 Task: For heading Arial black with underline.  font size for heading18,  'Change the font style of data to'Calibri.  and font size to 9,  Change the alignment of both headline & data to Align center.  In the sheet  Data Analysis Workbook Template
Action: Mouse moved to (780, 103)
Screenshot: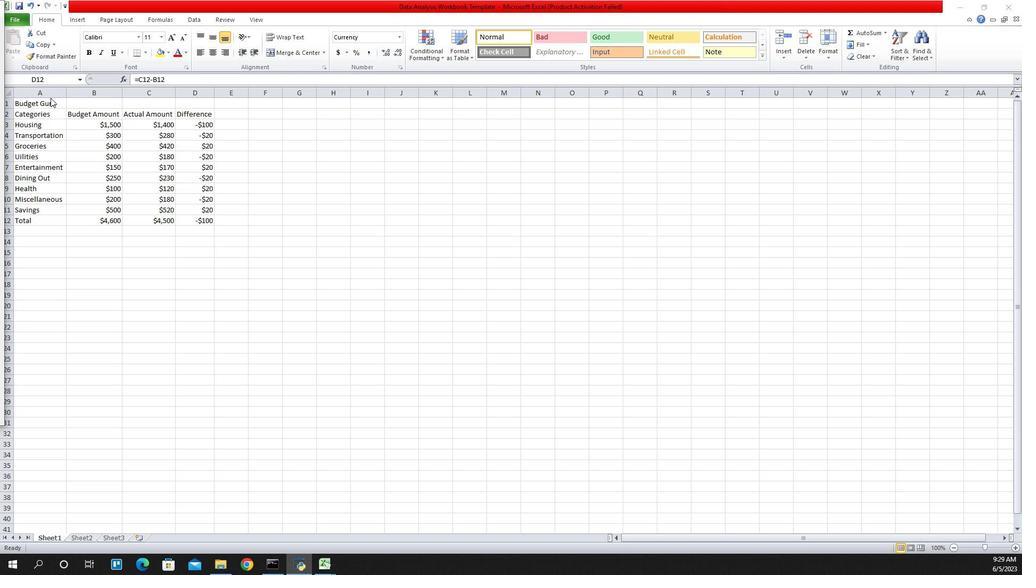 
Action: Mouse pressed left at (780, 103)
Screenshot: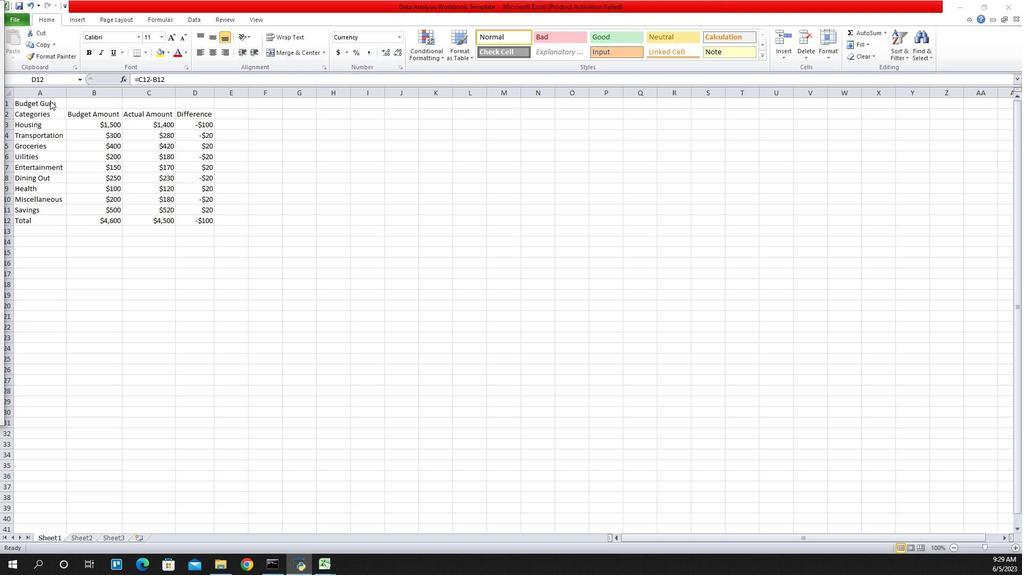 
Action: Mouse moved to (788, 106)
Screenshot: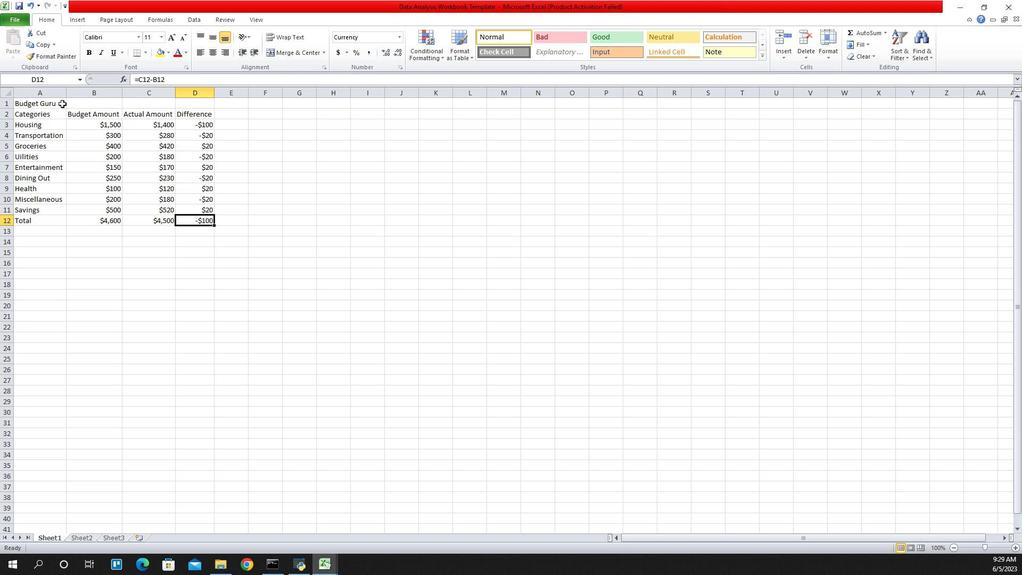 
Action: Mouse pressed left at (788, 106)
Screenshot: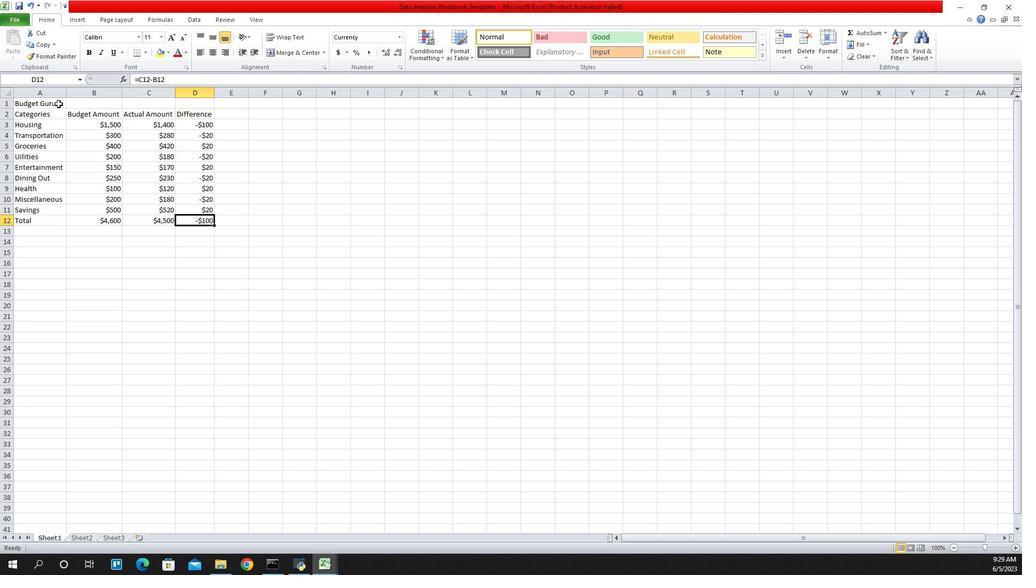 
Action: Mouse moved to (1021, 52)
Screenshot: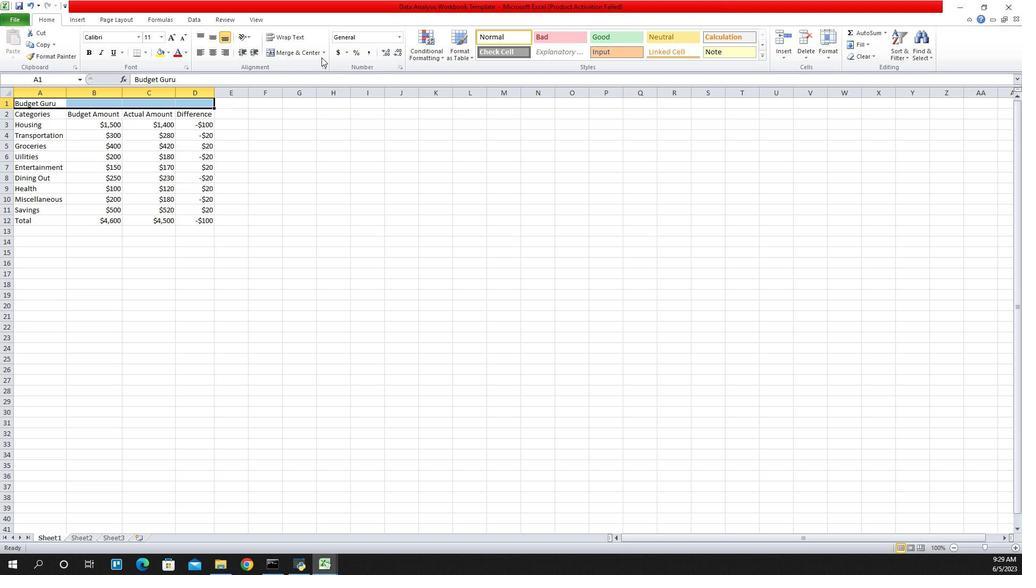 
Action: Mouse pressed left at (1021, 52)
Screenshot: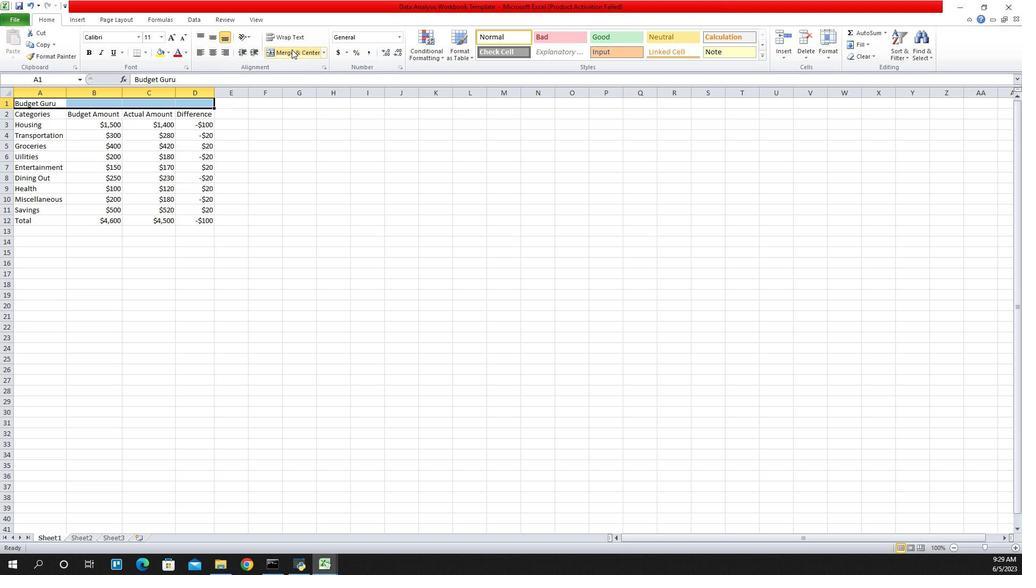 
Action: Mouse moved to (856, 38)
Screenshot: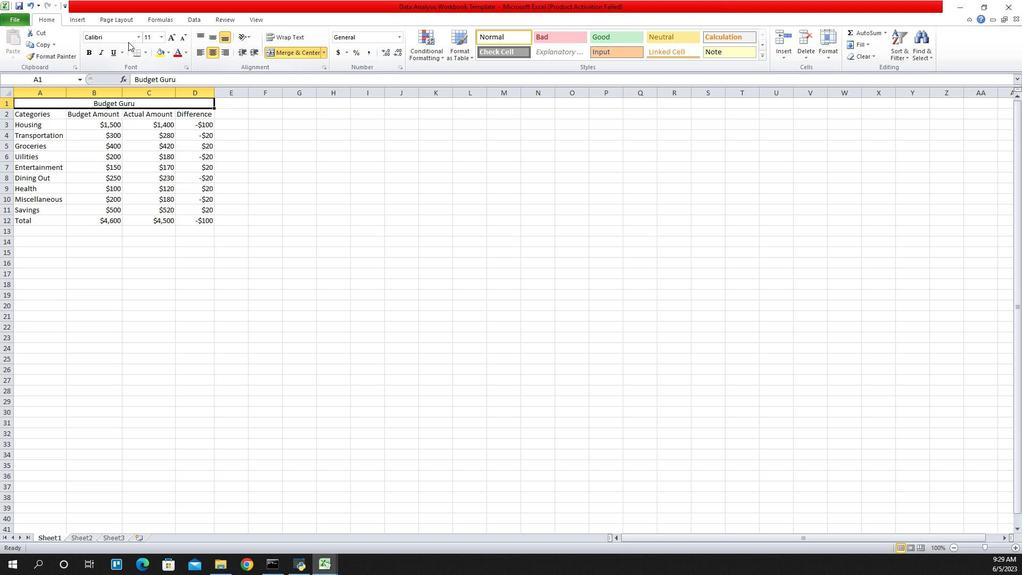 
Action: Mouse pressed left at (856, 38)
Screenshot: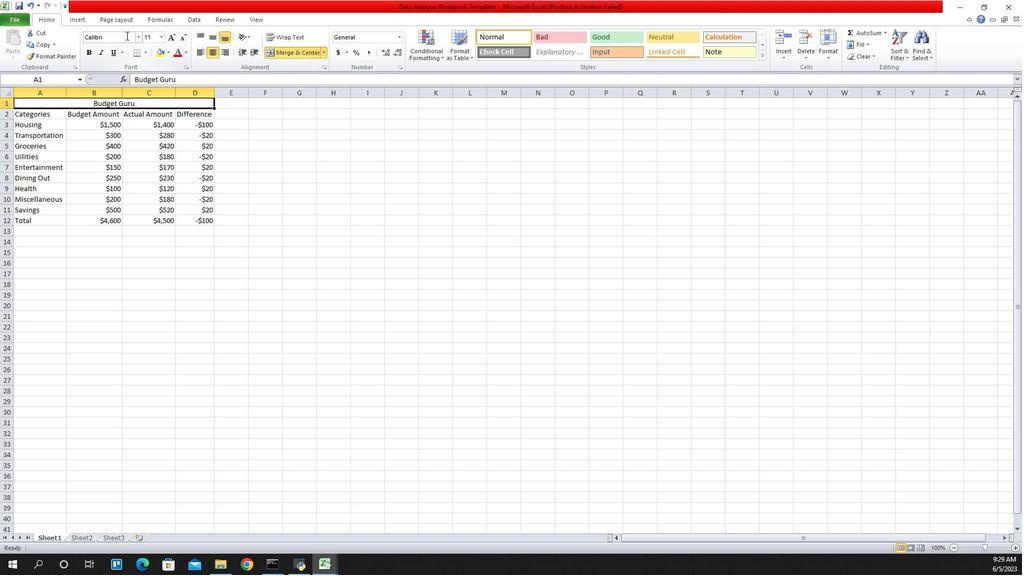 
Action: Key pressed <Key.caps_lock>A<Key.caps_lock>rial<Key.space><Key.caps_lock>B<Key.caps_lock>lack<Key.enter>
Screenshot: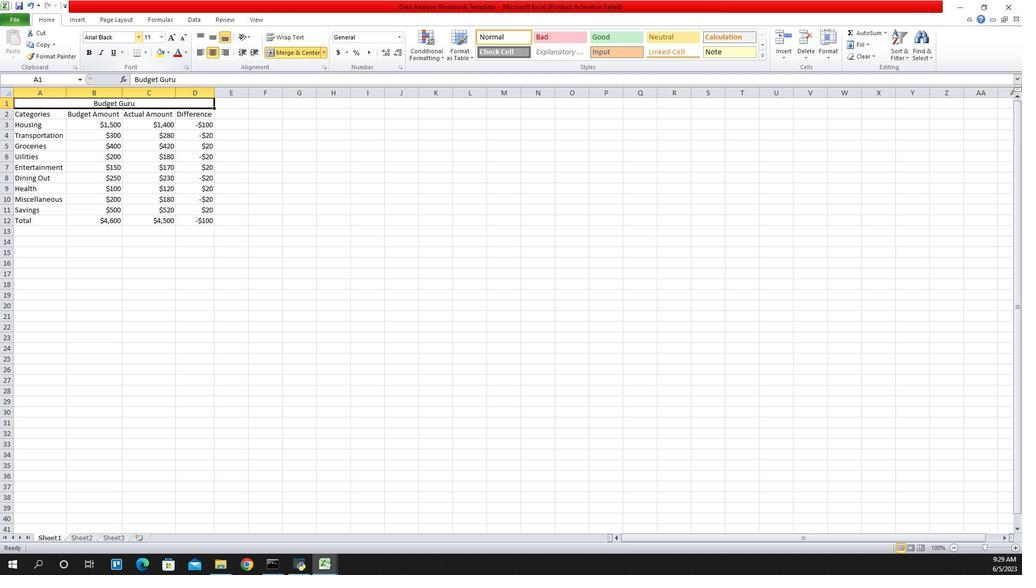 
Action: Mouse moved to (840, 54)
Screenshot: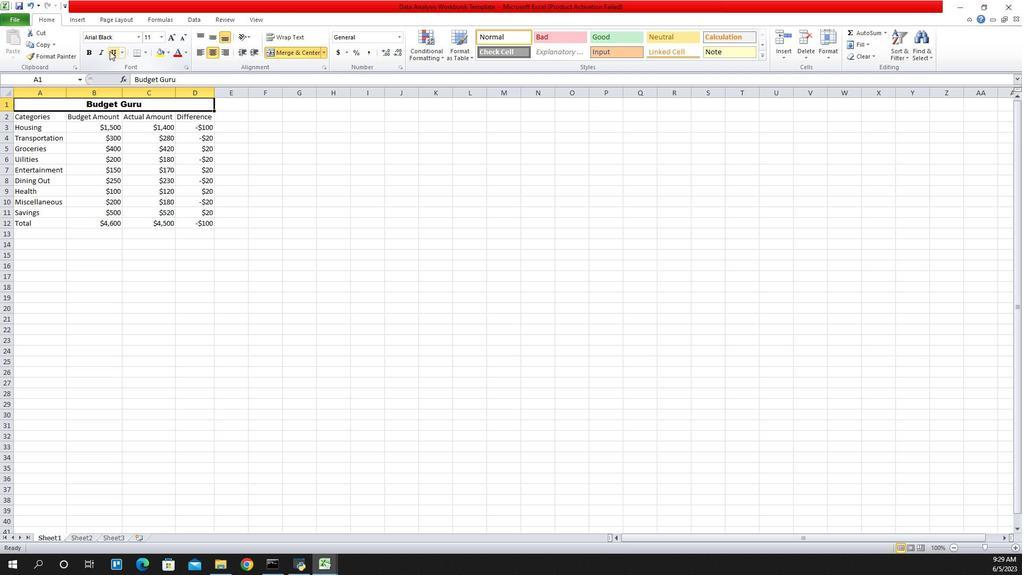 
Action: Mouse pressed left at (840, 54)
Screenshot: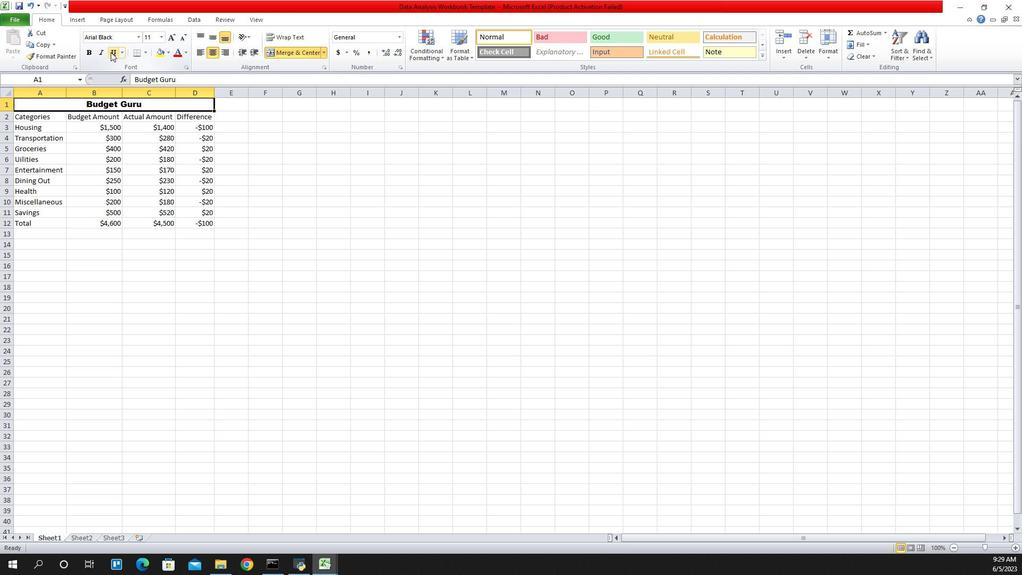 
Action: Mouse moved to (892, 40)
Screenshot: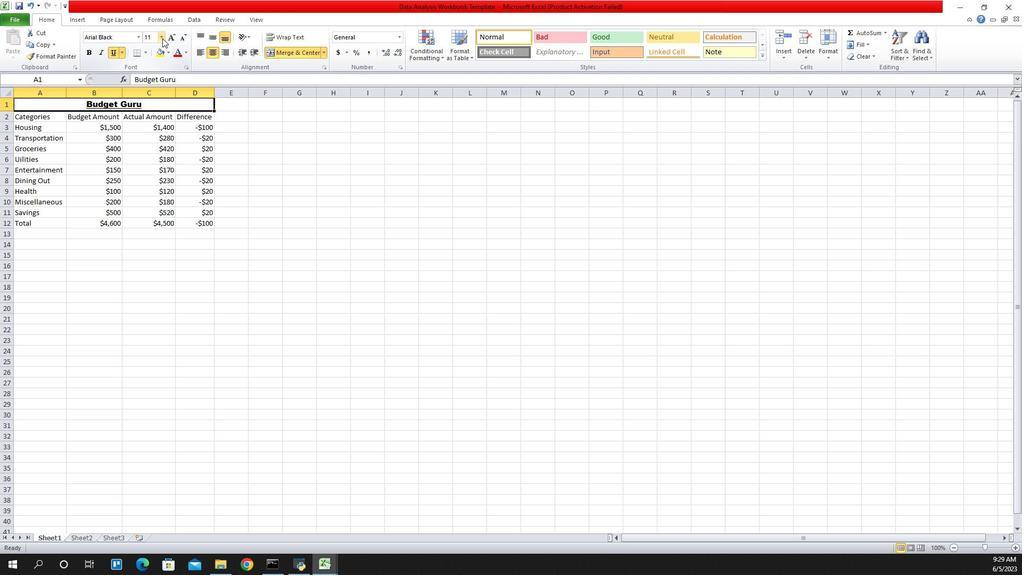 
Action: Mouse pressed left at (892, 40)
Screenshot: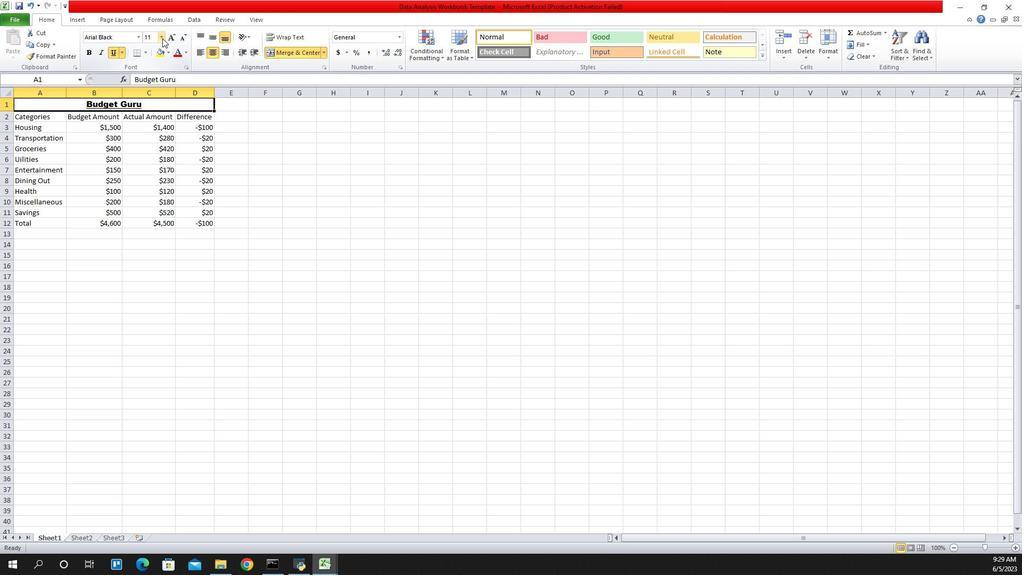 
Action: Mouse moved to (882, 115)
Screenshot: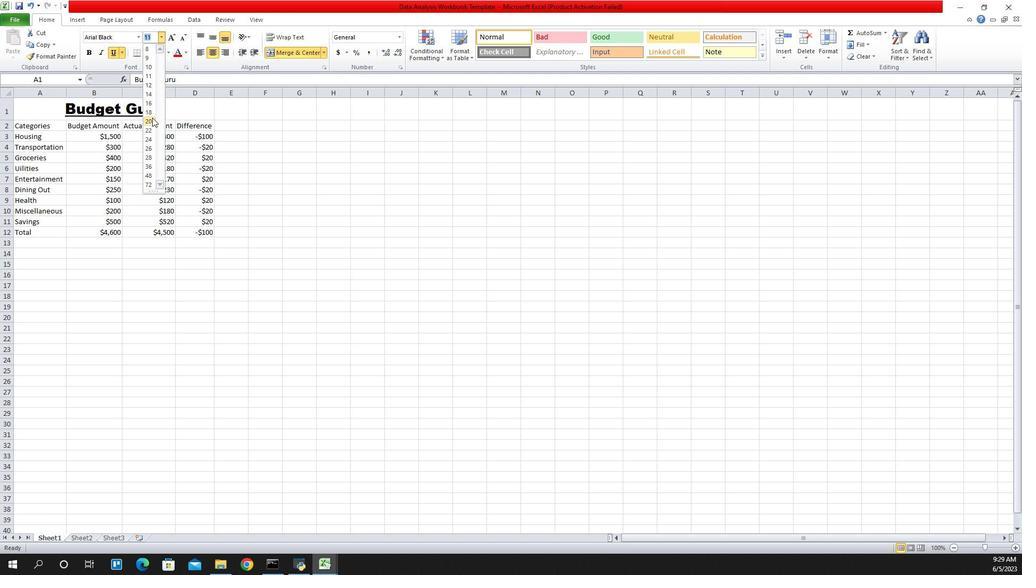 
Action: Mouse pressed left at (882, 115)
Screenshot: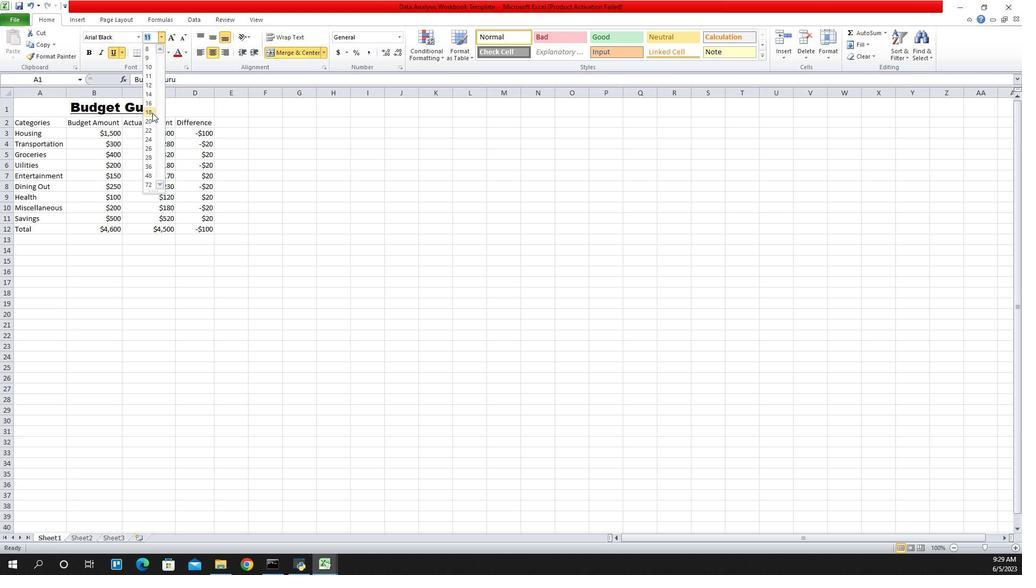 
Action: Mouse moved to (781, 126)
Screenshot: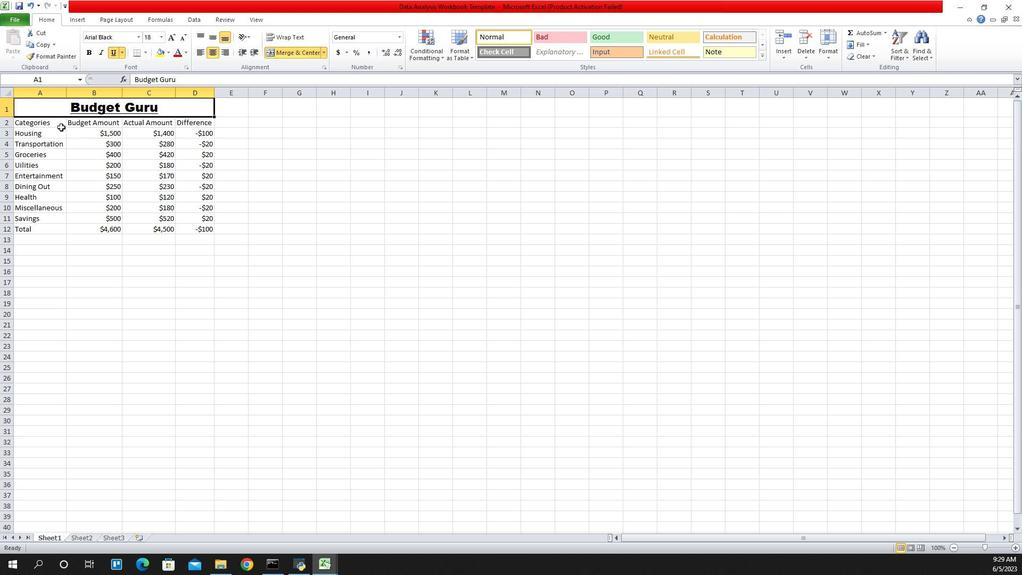 
Action: Mouse pressed left at (781, 126)
Screenshot: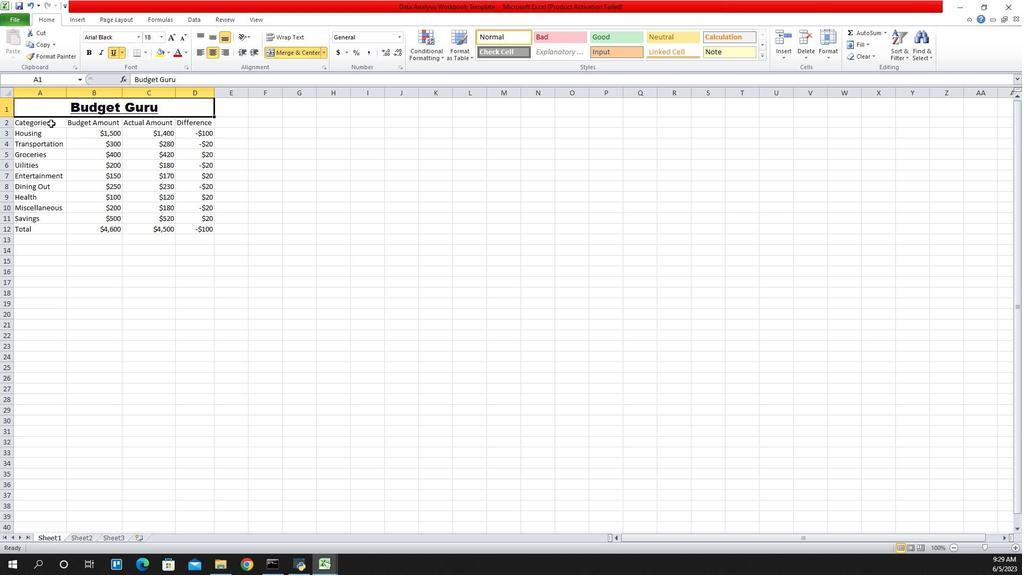 
Action: Mouse moved to (855, 45)
Screenshot: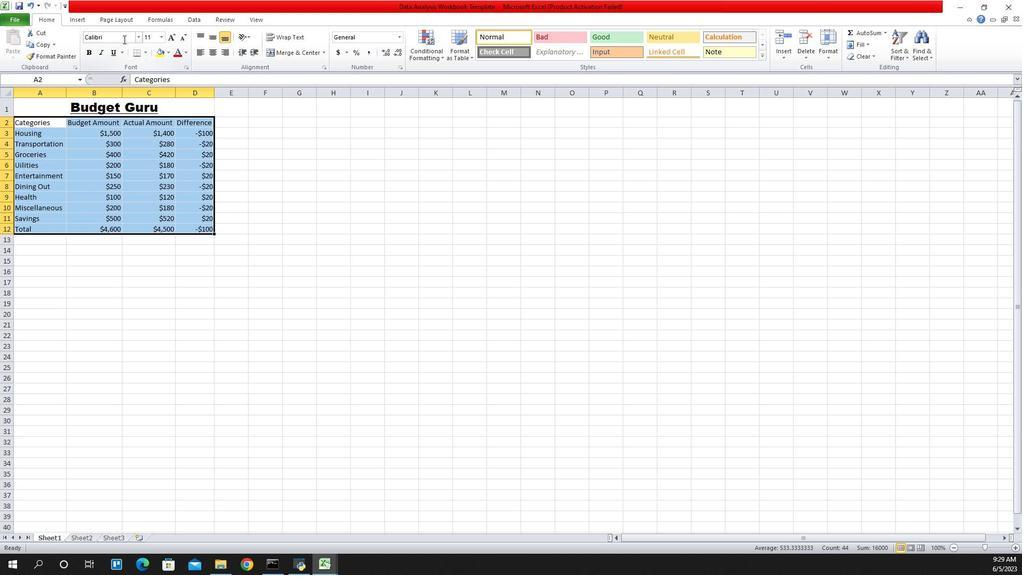 
Action: Mouse pressed left at (855, 45)
Screenshot: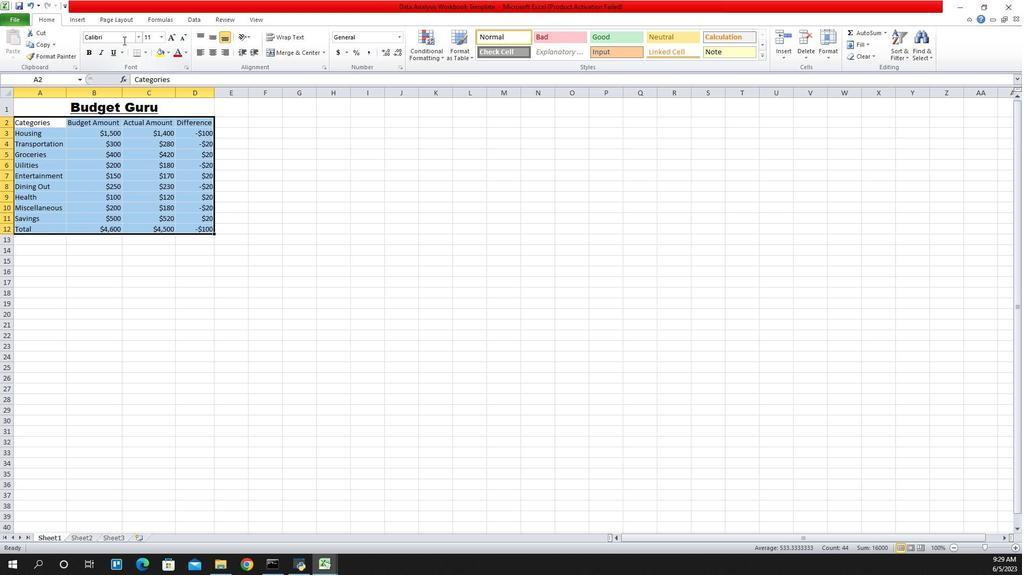 
Action: Mouse moved to (858, 42)
Screenshot: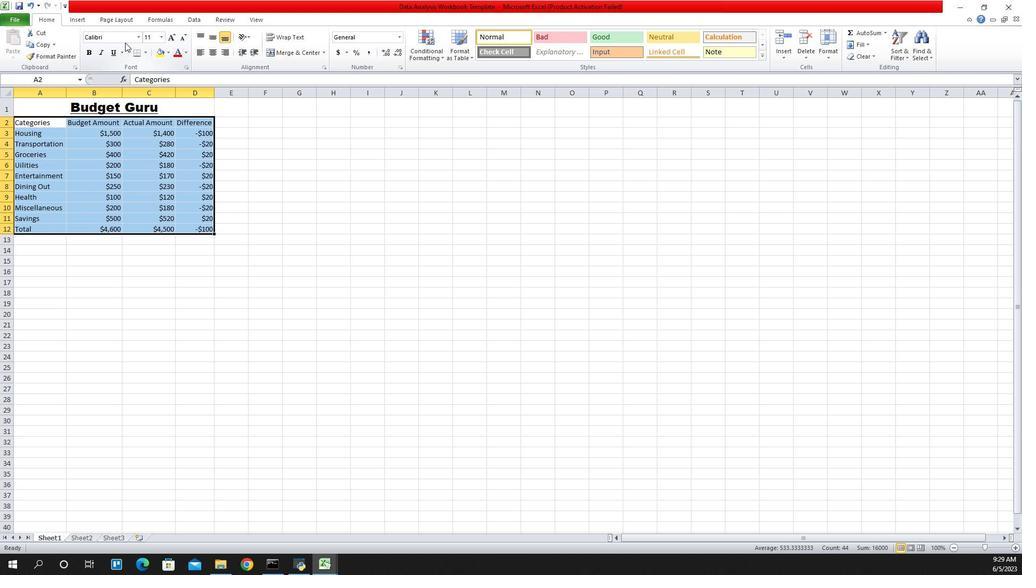 
Action: Mouse pressed left at (858, 42)
Screenshot: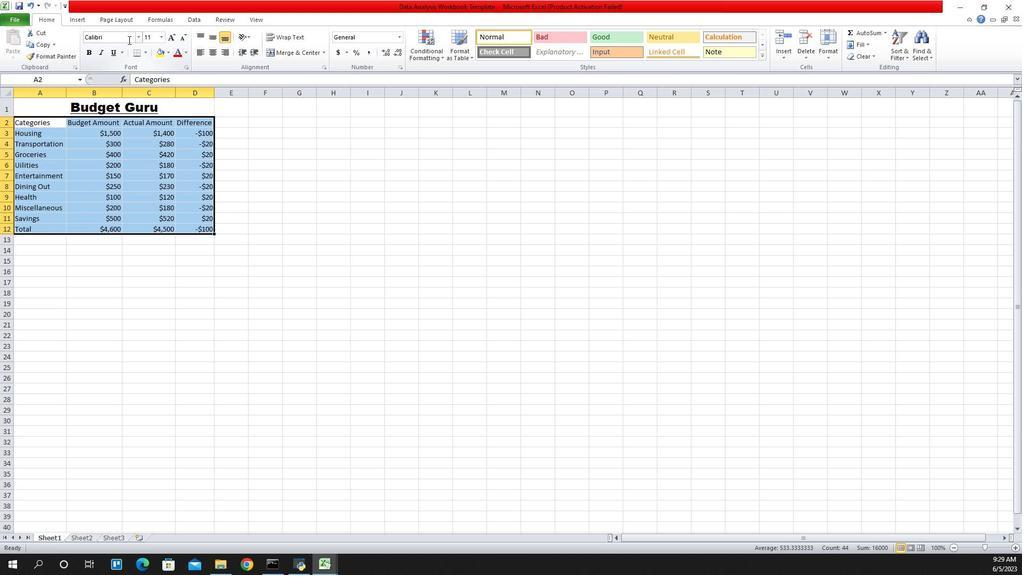 
Action: Key pressed calibri<Key.enter>
Screenshot: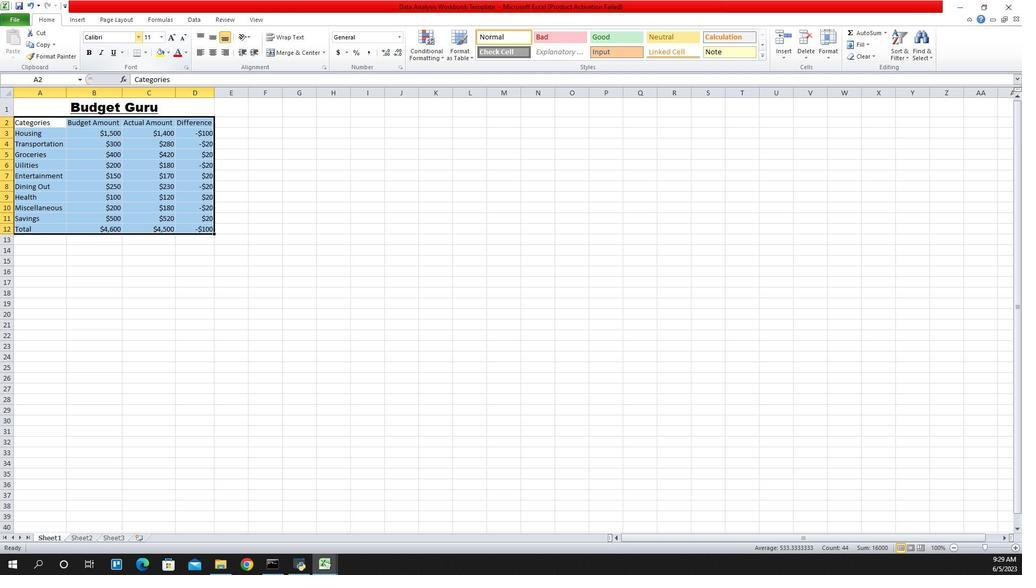 
Action: Mouse moved to (891, 38)
Screenshot: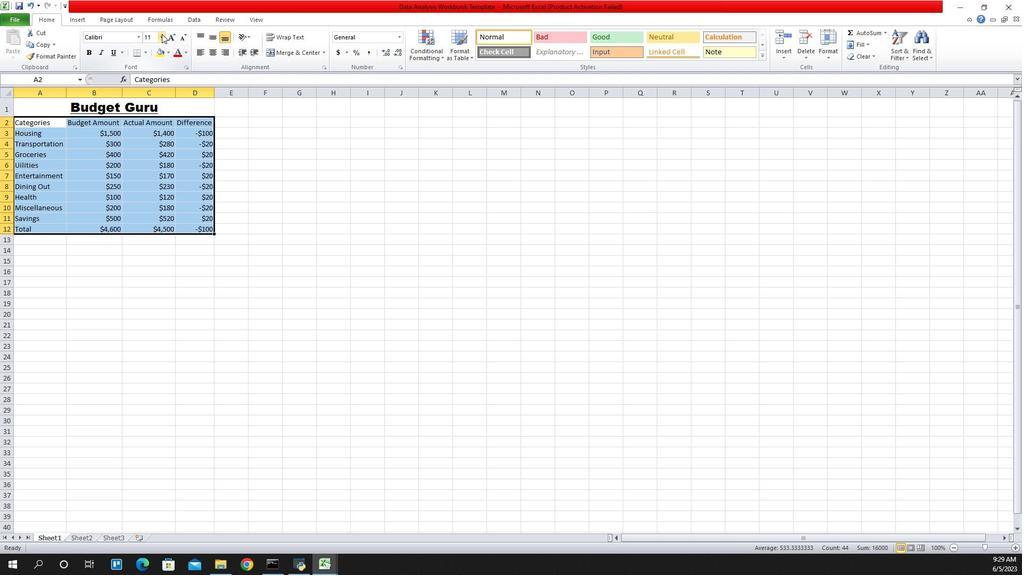 
Action: Mouse pressed left at (891, 38)
Screenshot: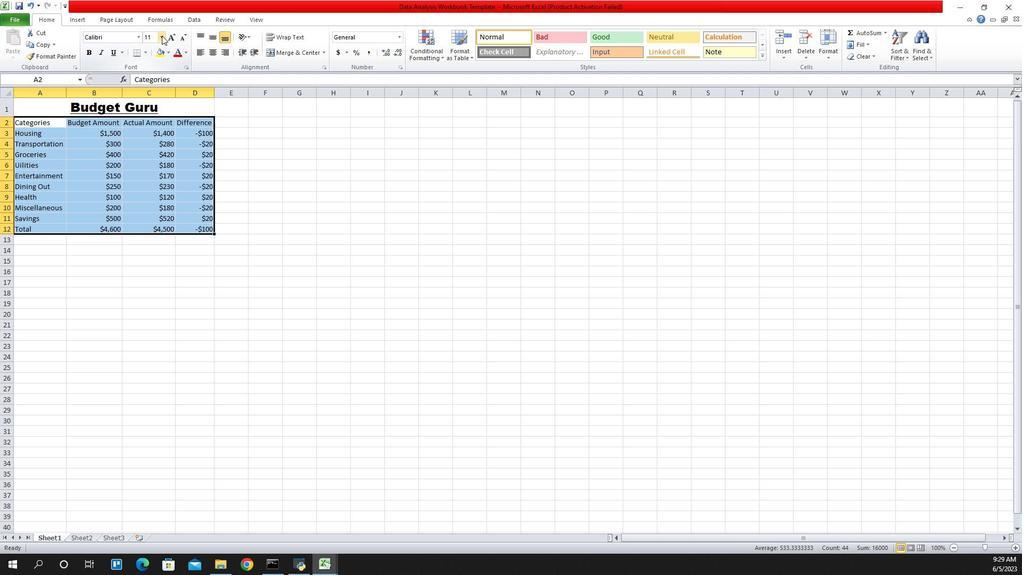 
Action: Mouse moved to (881, 61)
Screenshot: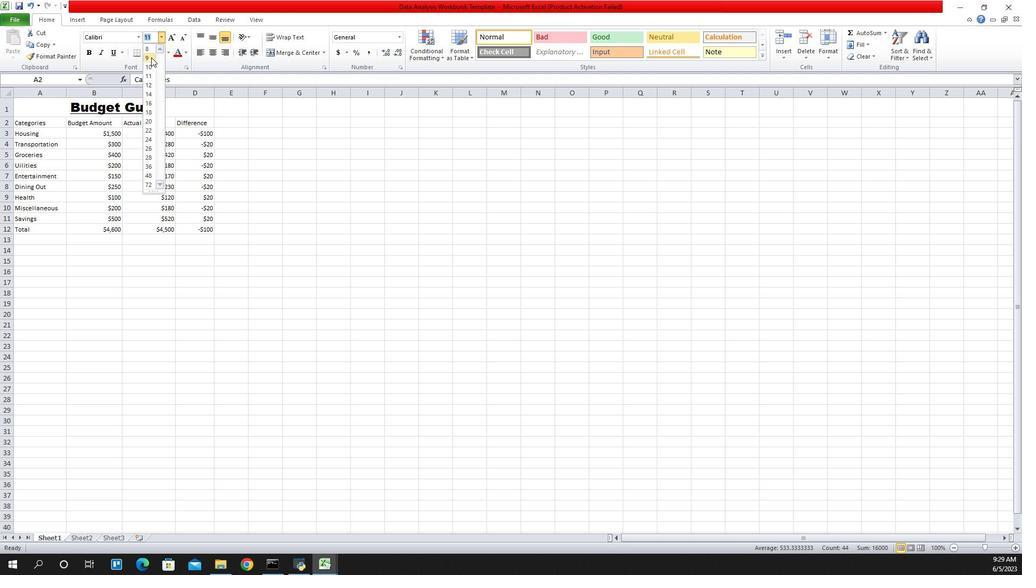 
Action: Mouse pressed left at (881, 61)
Screenshot: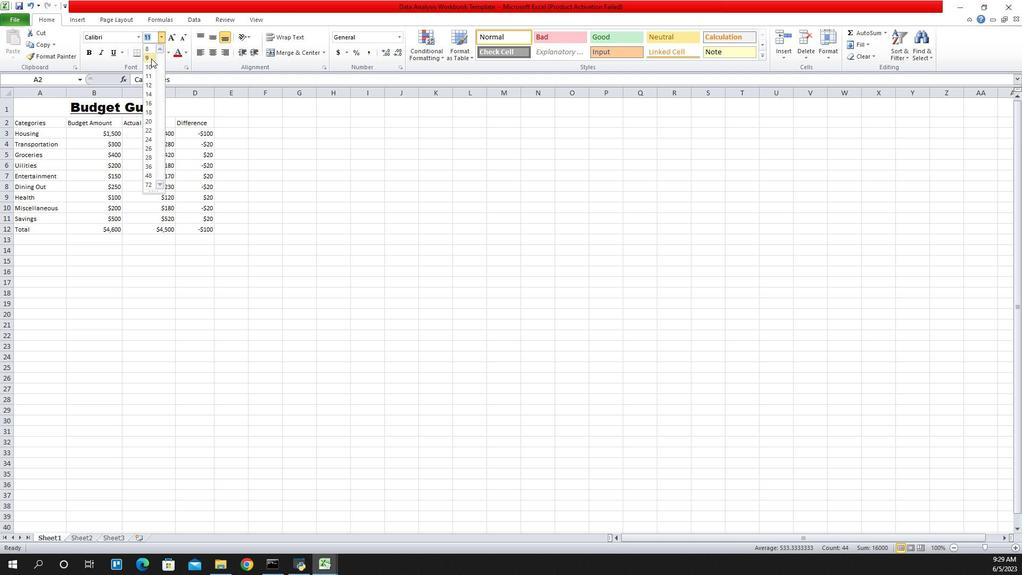 
Action: Mouse moved to (792, 111)
Screenshot: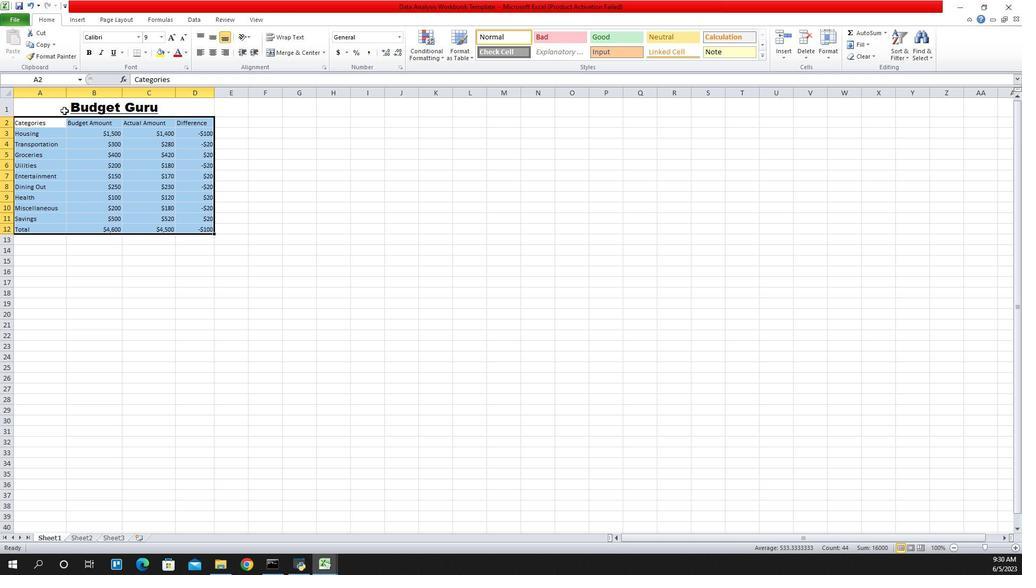 
Action: Mouse pressed left at (792, 111)
Screenshot: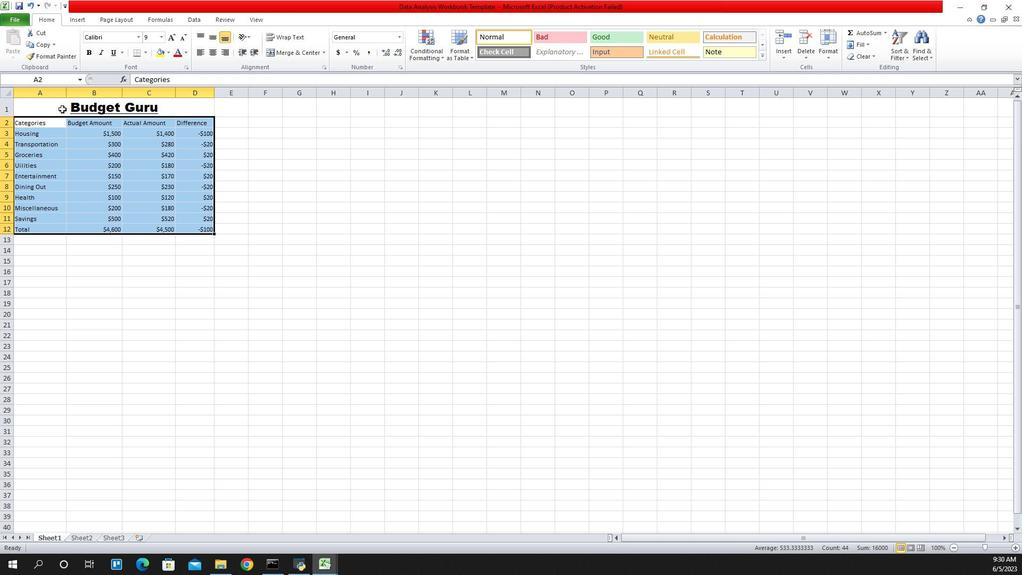 
Action: Mouse moved to (943, 58)
Screenshot: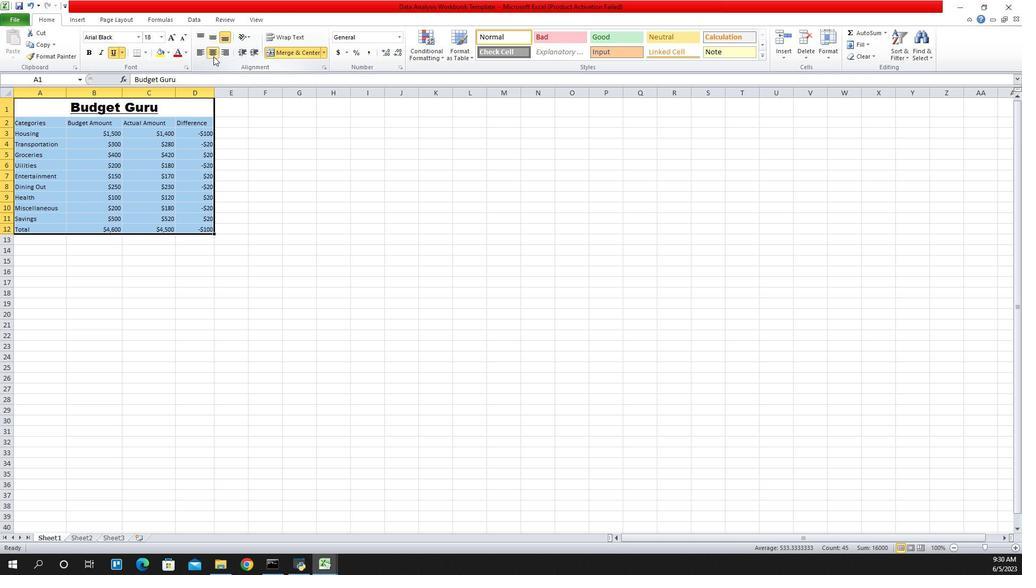 
Action: Mouse pressed left at (943, 58)
Screenshot: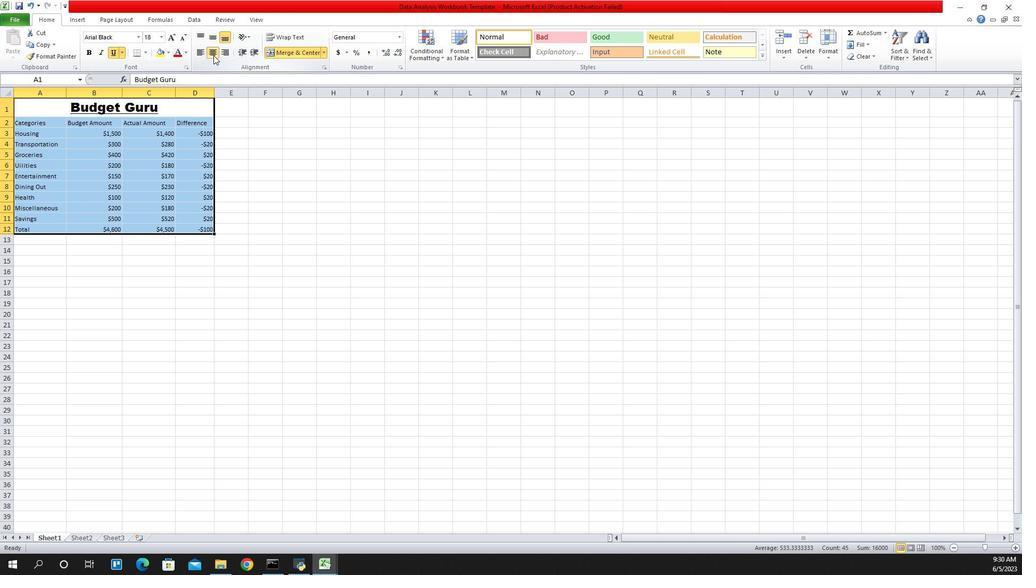 
Action: Mouse pressed left at (943, 58)
Screenshot: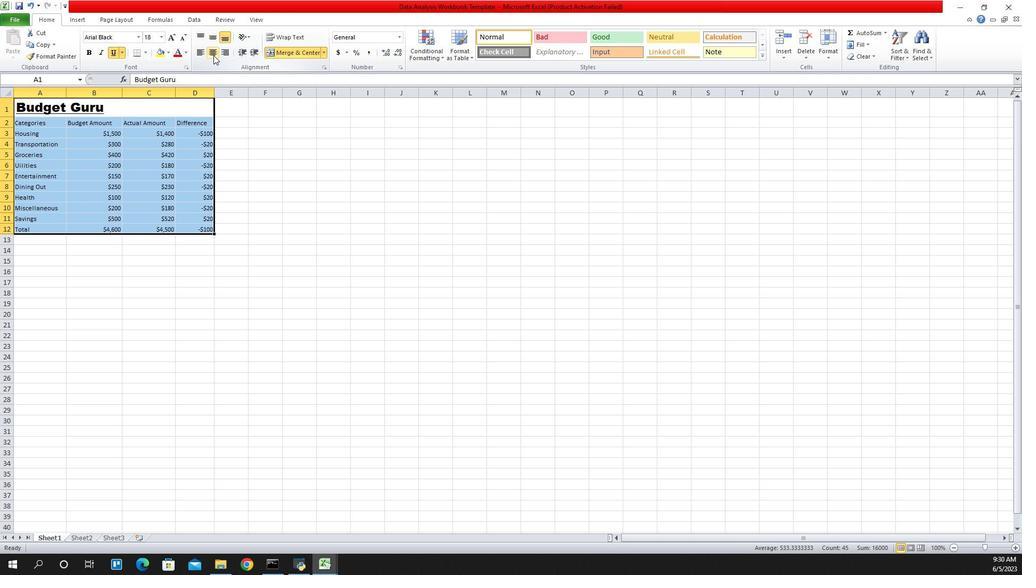 
Action: Mouse moved to (919, 231)
Screenshot: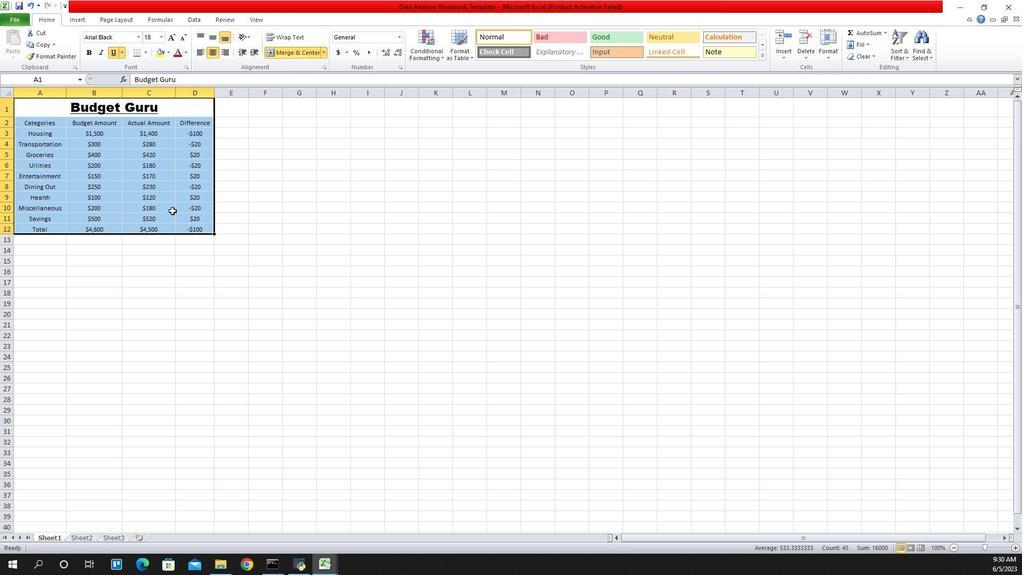 
Action: Mouse pressed left at (919, 231)
Screenshot: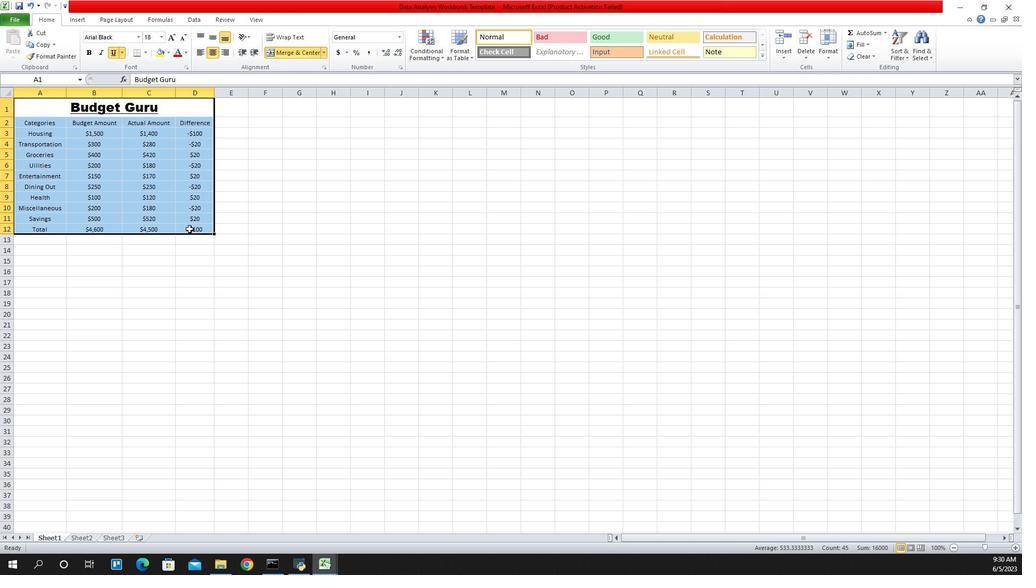 
Action: Key pressed <Key.shift>
Screenshot: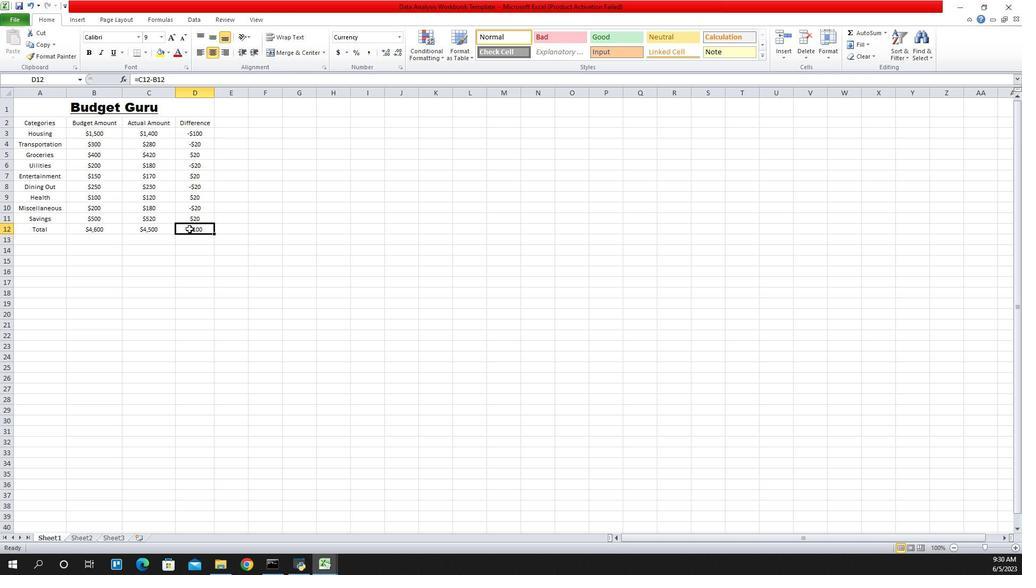 
Action: Mouse moved to (920, 229)
Screenshot: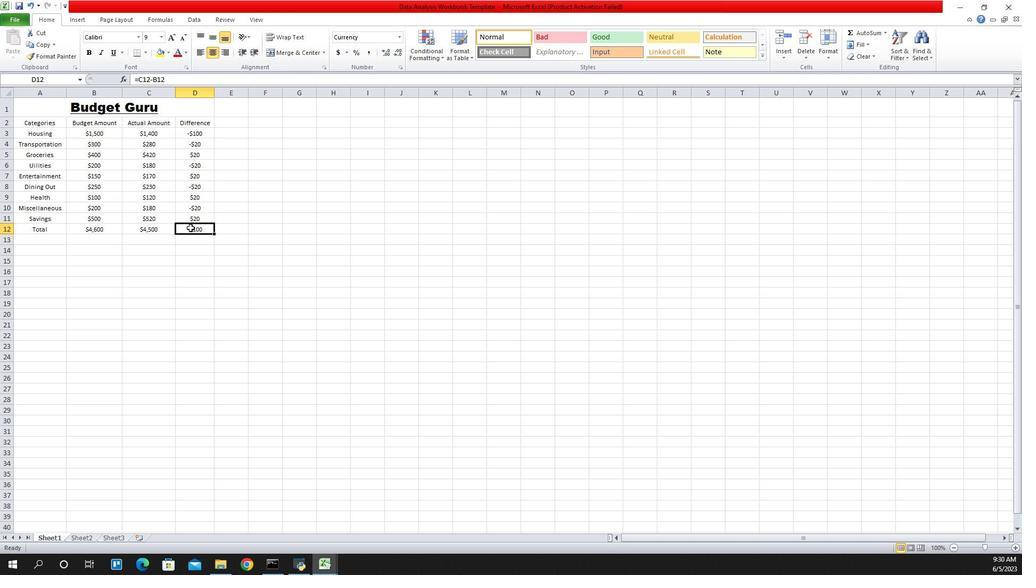 
Action: Key pressed <Key.shift><Key.shift><Key.shift>
Screenshot: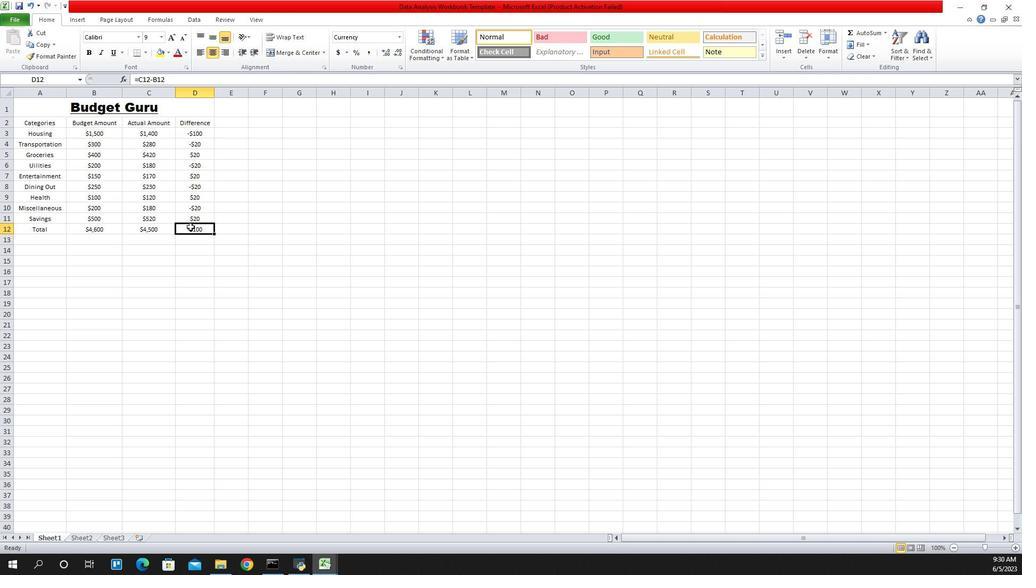 
Action: Mouse moved to (920, 228)
Screenshot: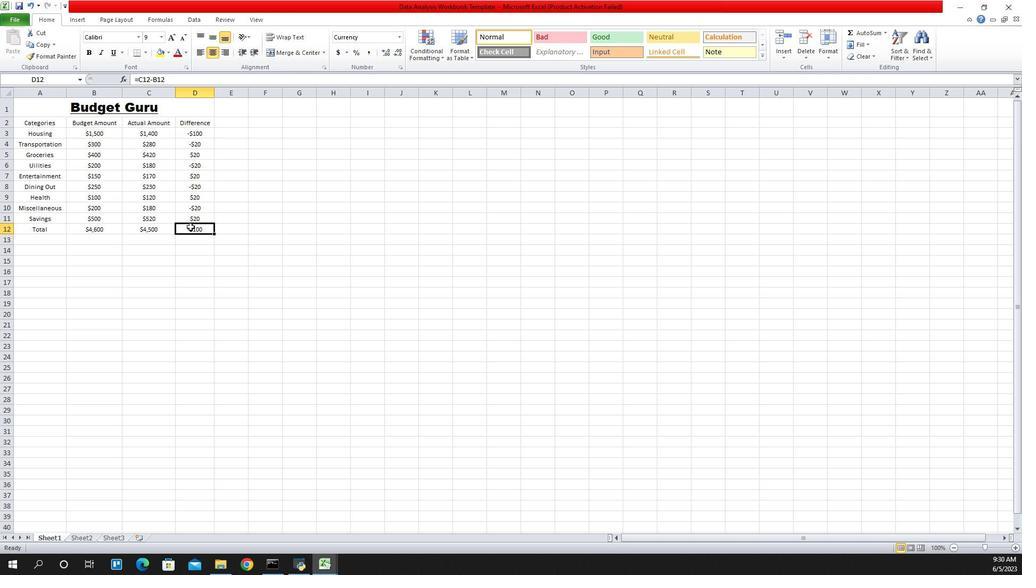 
Action: Key pressed ctrl+S
Screenshot: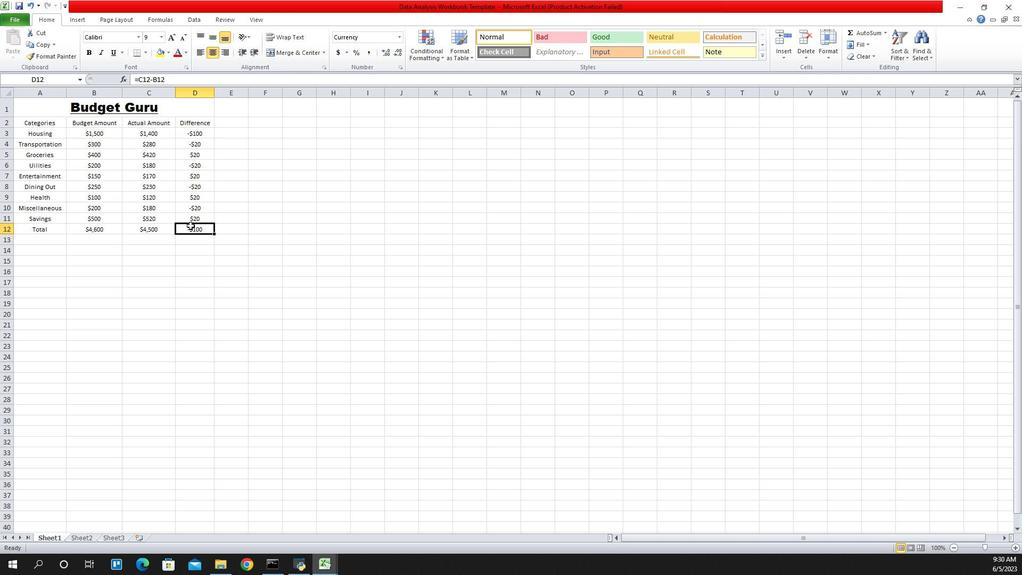 
Action: Mouse moved to (921, 227)
Screenshot: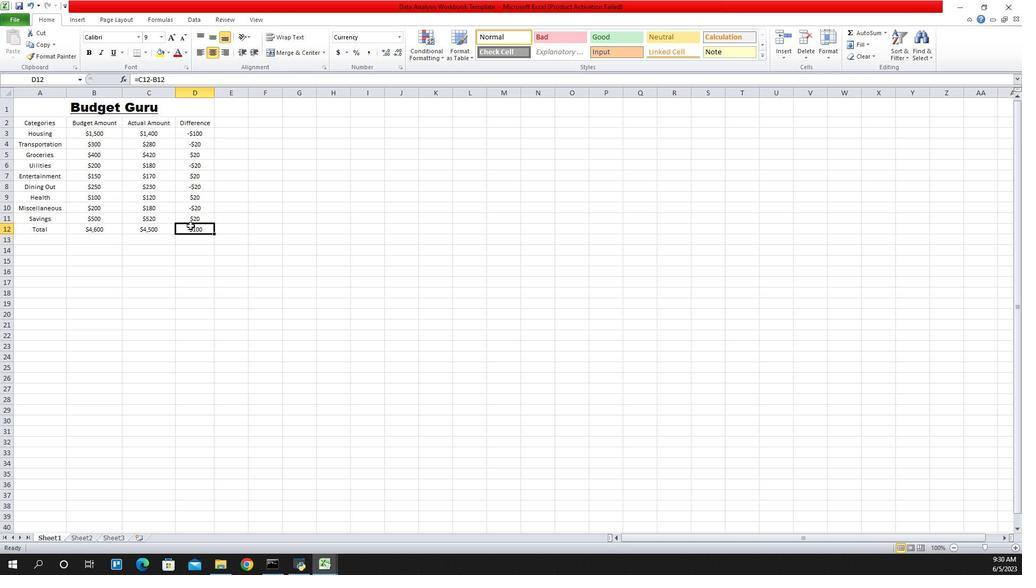 
Action: Key pressed <'\x13'>
Screenshot: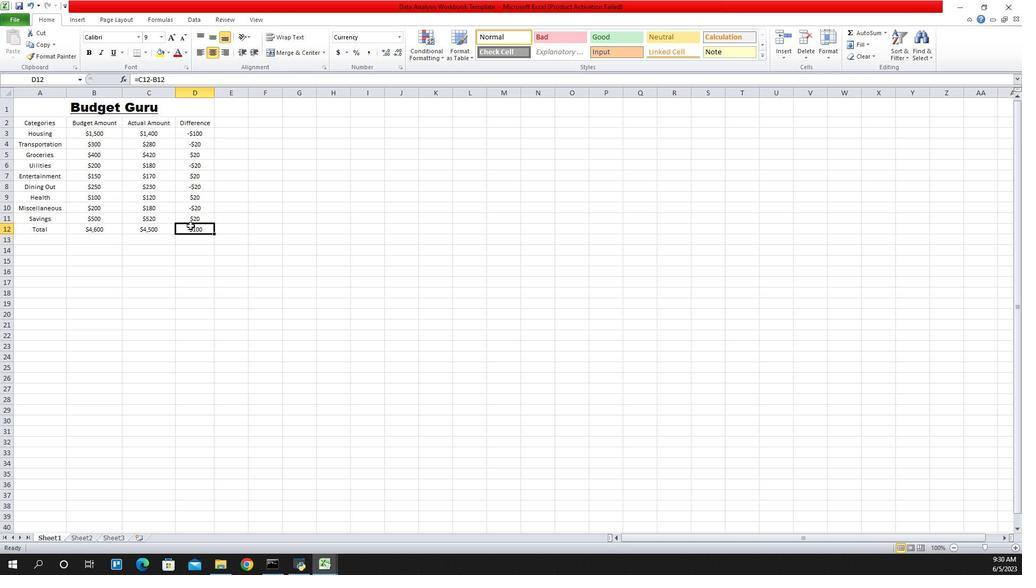 
Action: Mouse moved to (921, 223)
Screenshot: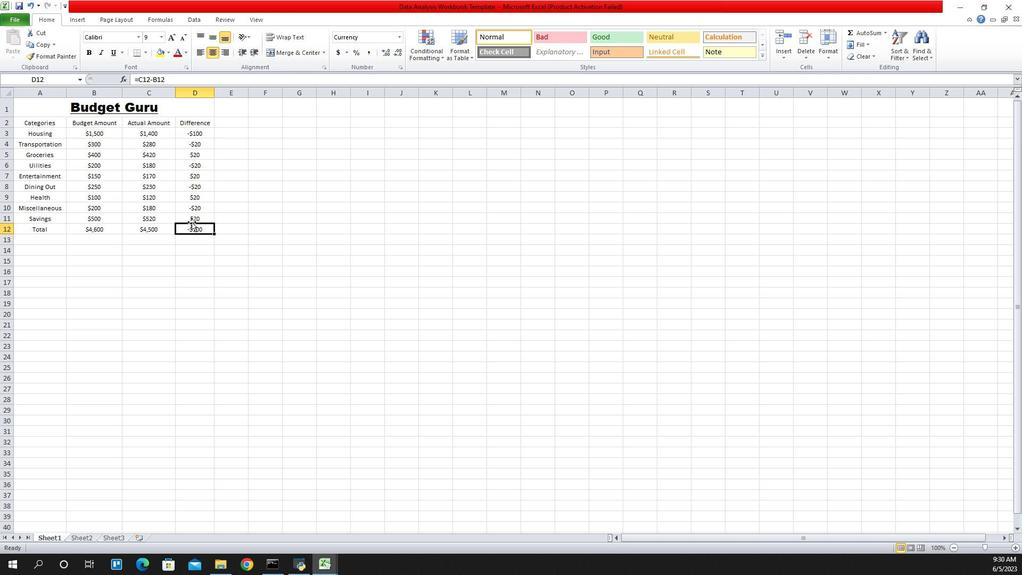 
